 Task: Add the site "www.google.com" to always keep it active.
Action: Mouse moved to (1104, 36)
Screenshot: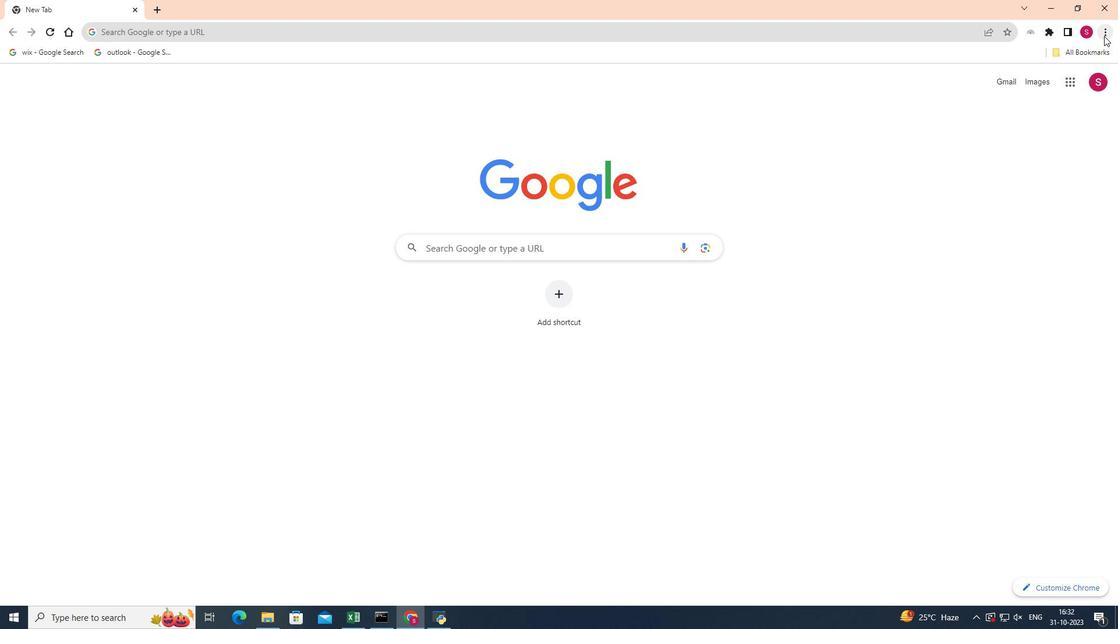 
Action: Mouse pressed left at (1104, 36)
Screenshot: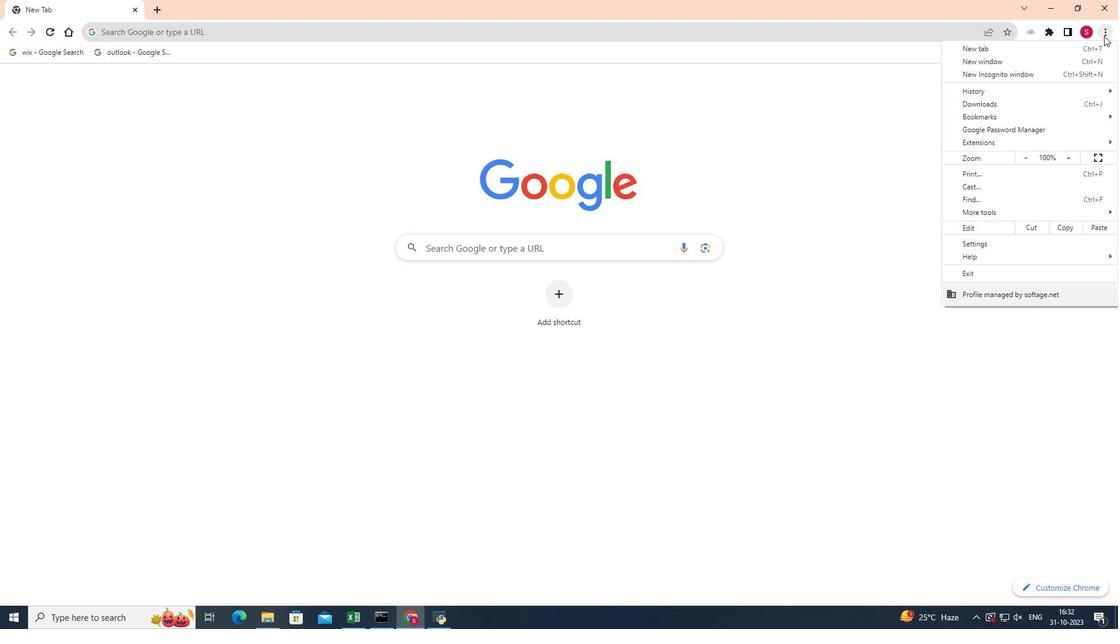
Action: Mouse moved to (995, 213)
Screenshot: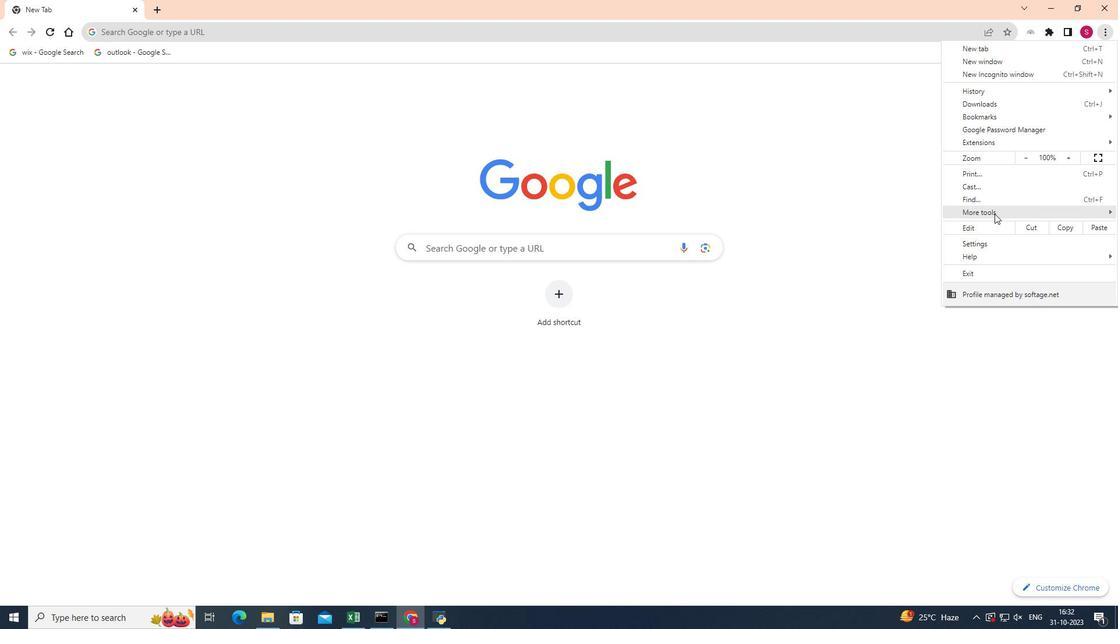 
Action: Mouse pressed left at (995, 213)
Screenshot: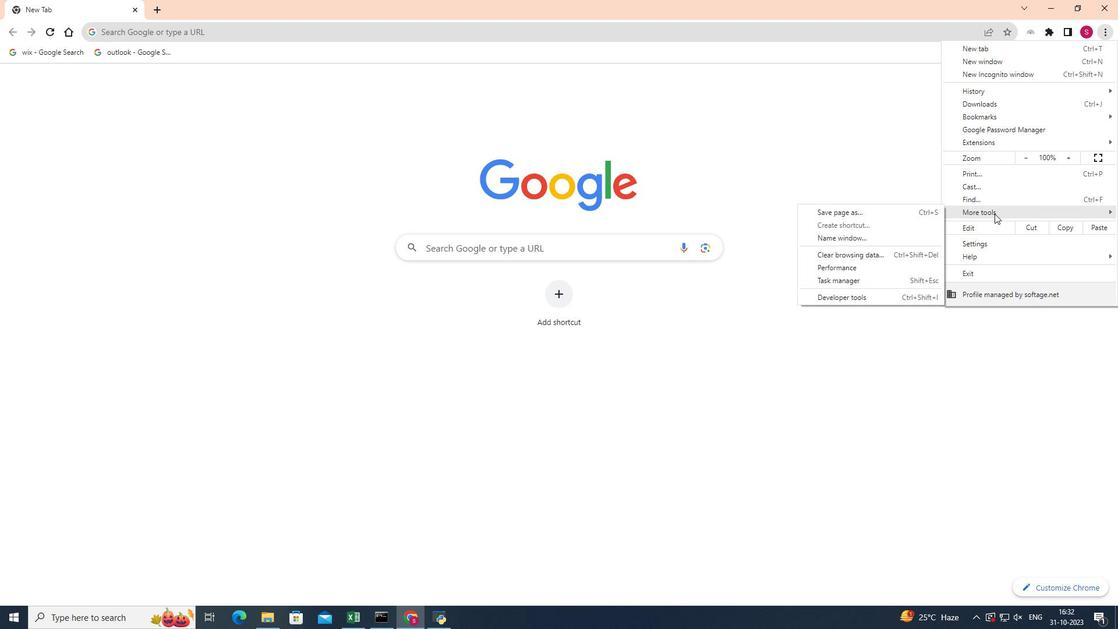 
Action: Mouse moved to (867, 268)
Screenshot: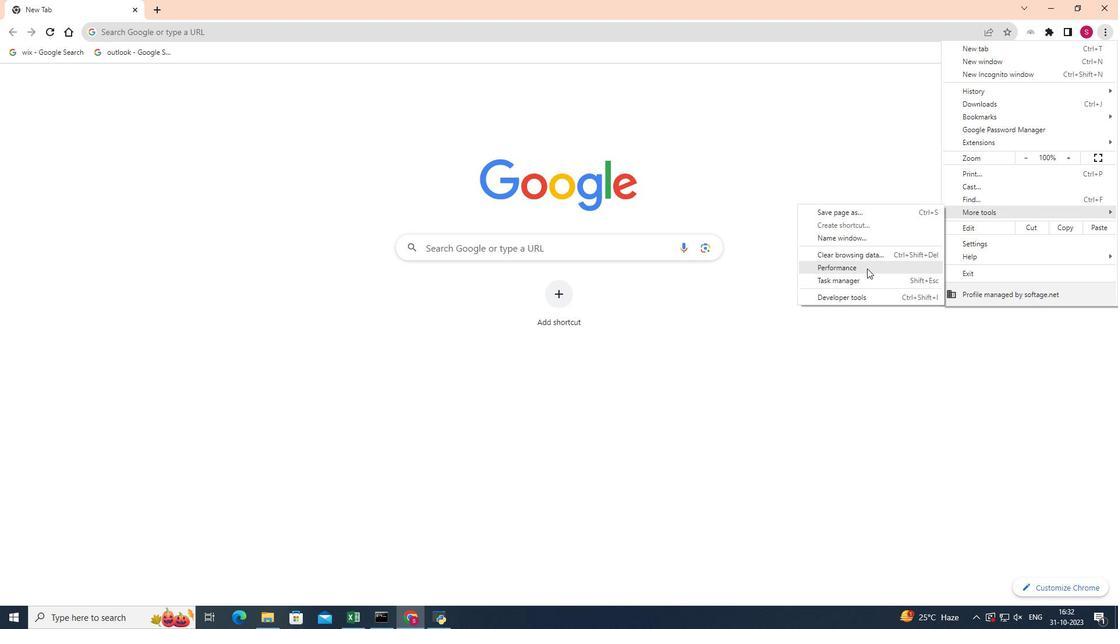 
Action: Mouse pressed left at (867, 268)
Screenshot: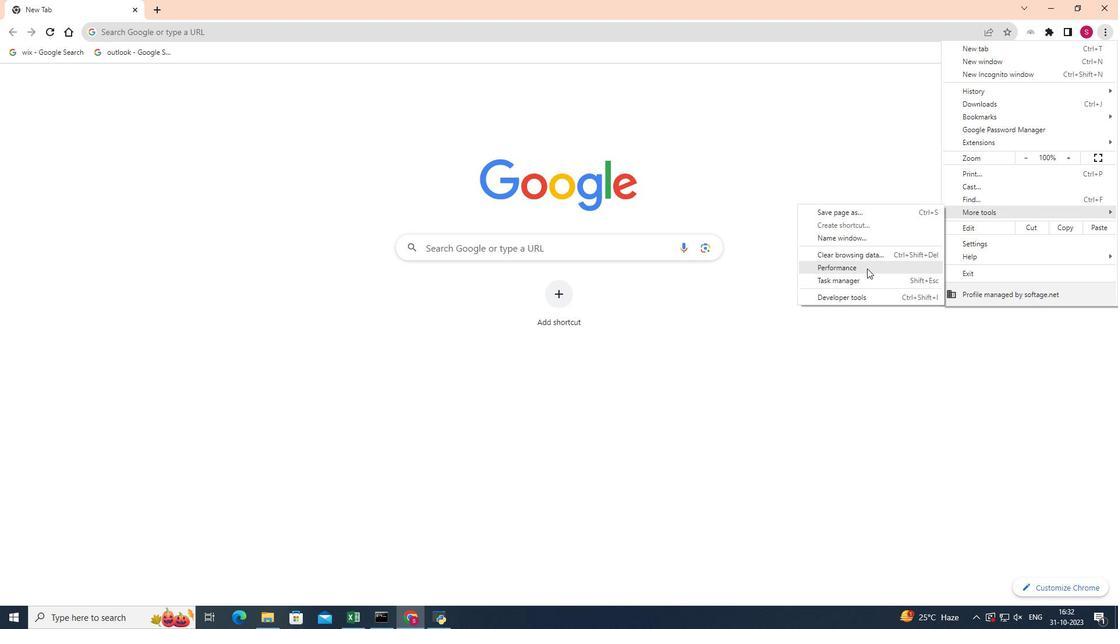 
Action: Mouse moved to (734, 209)
Screenshot: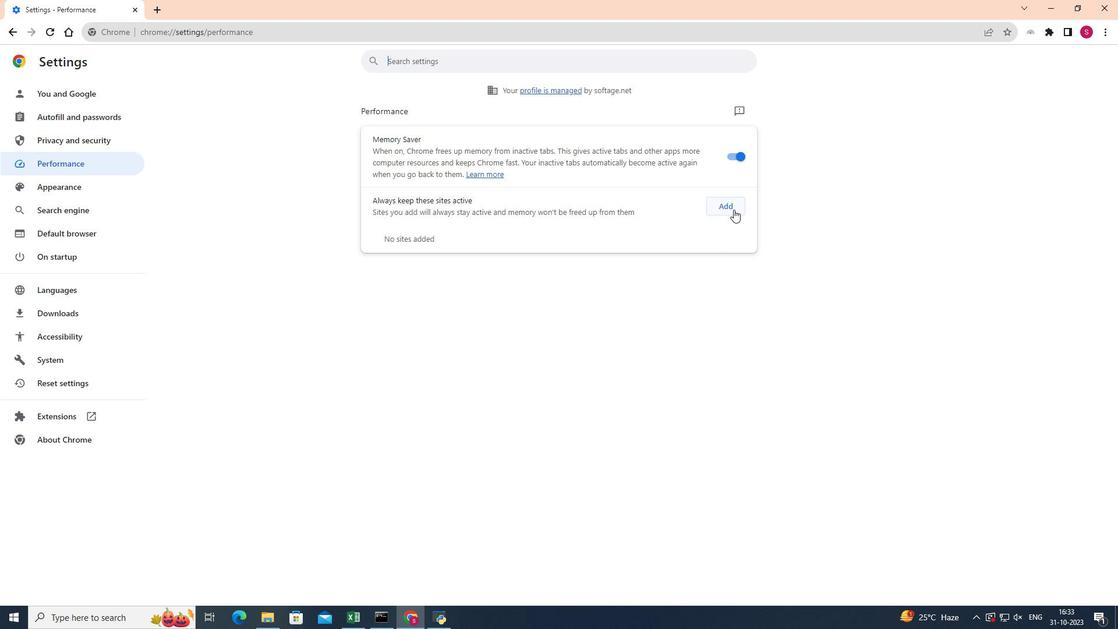 
Action: Mouse pressed left at (734, 209)
Screenshot: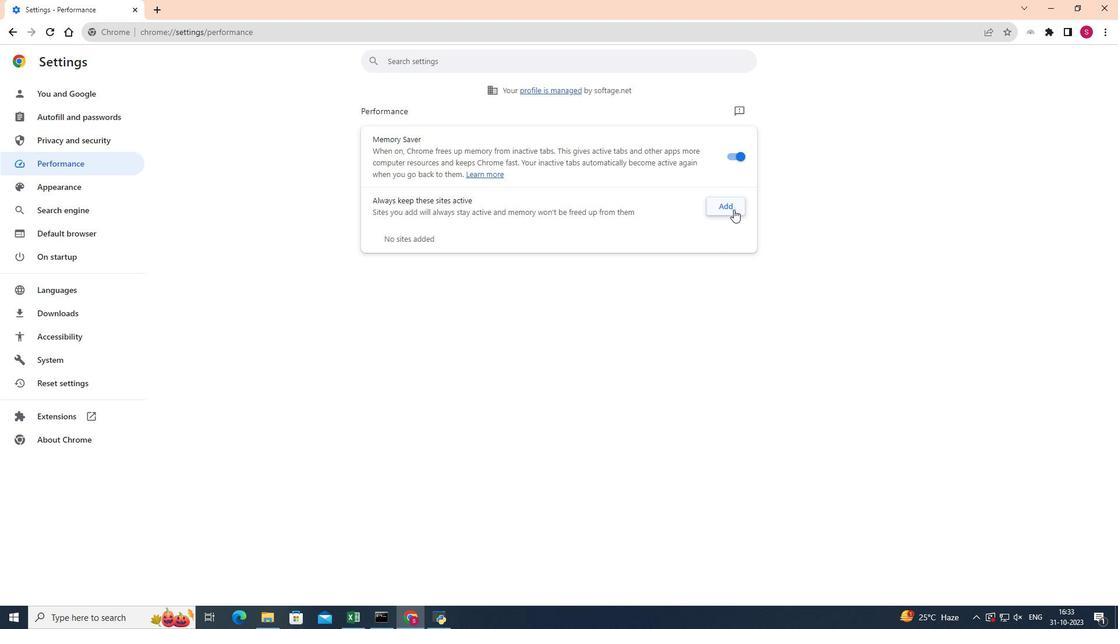 
Action: Mouse moved to (605, 319)
Screenshot: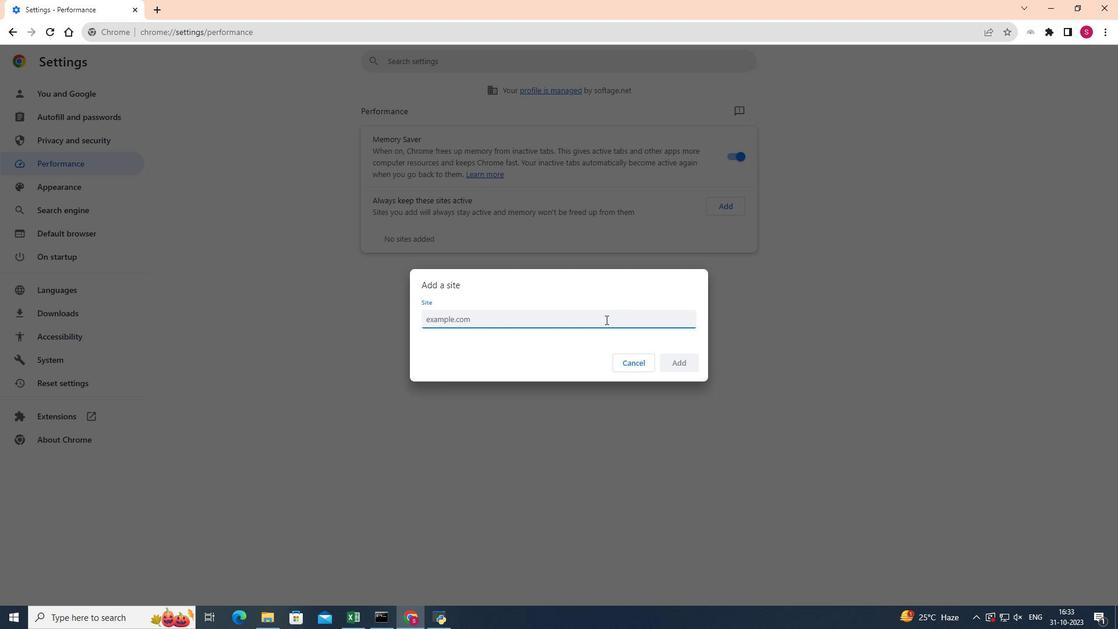 
Action: Mouse pressed left at (605, 319)
Screenshot: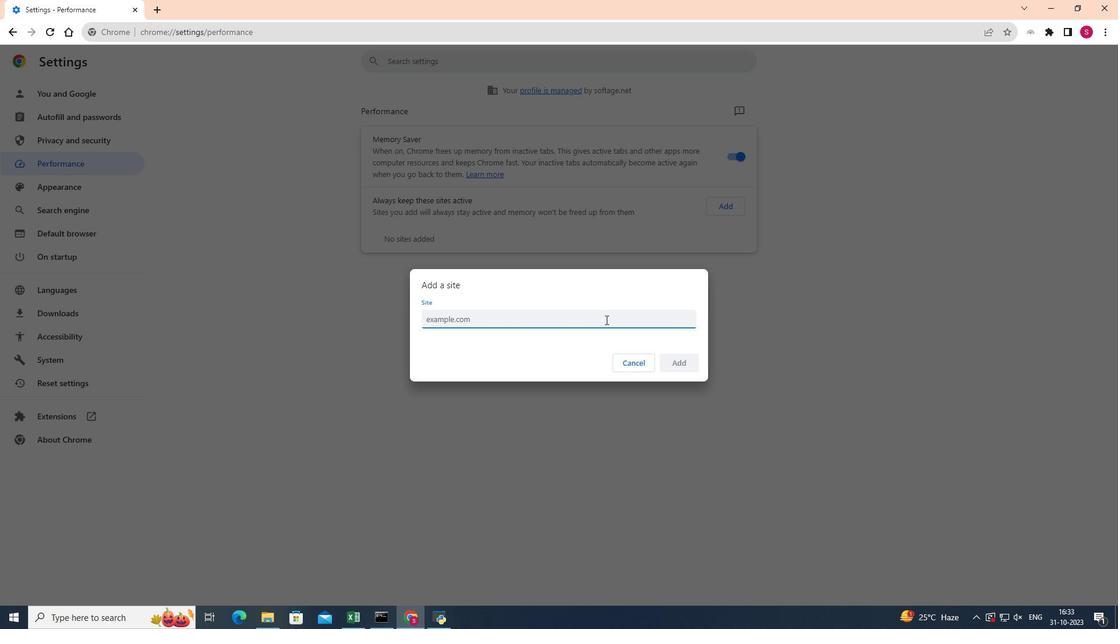 
Action: Key pressed www.google.com
Screenshot: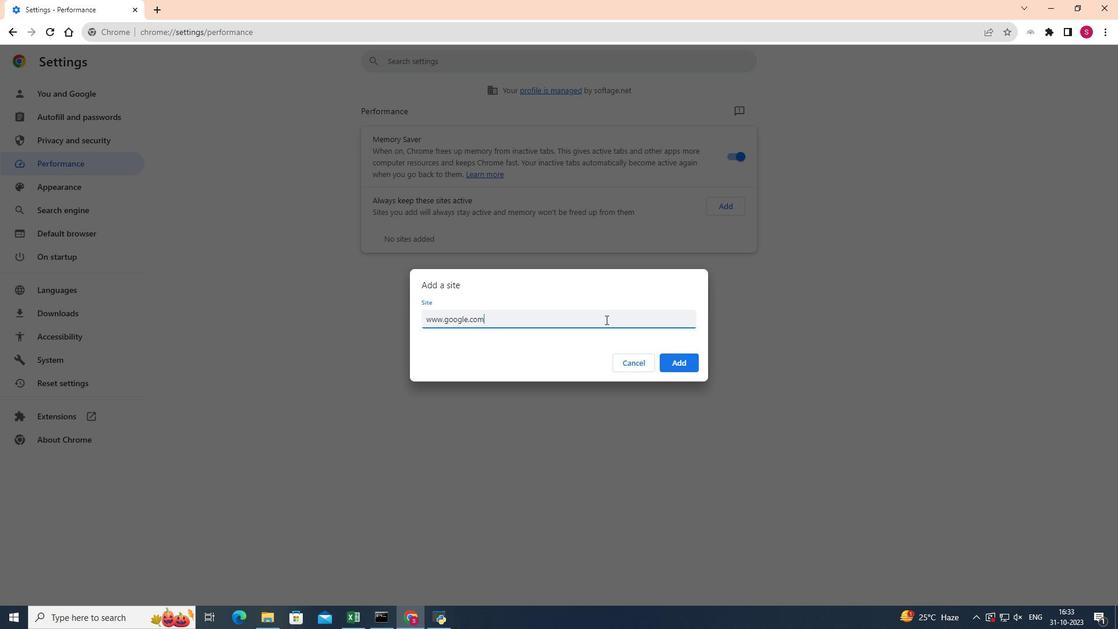 
Action: Mouse moved to (673, 366)
Screenshot: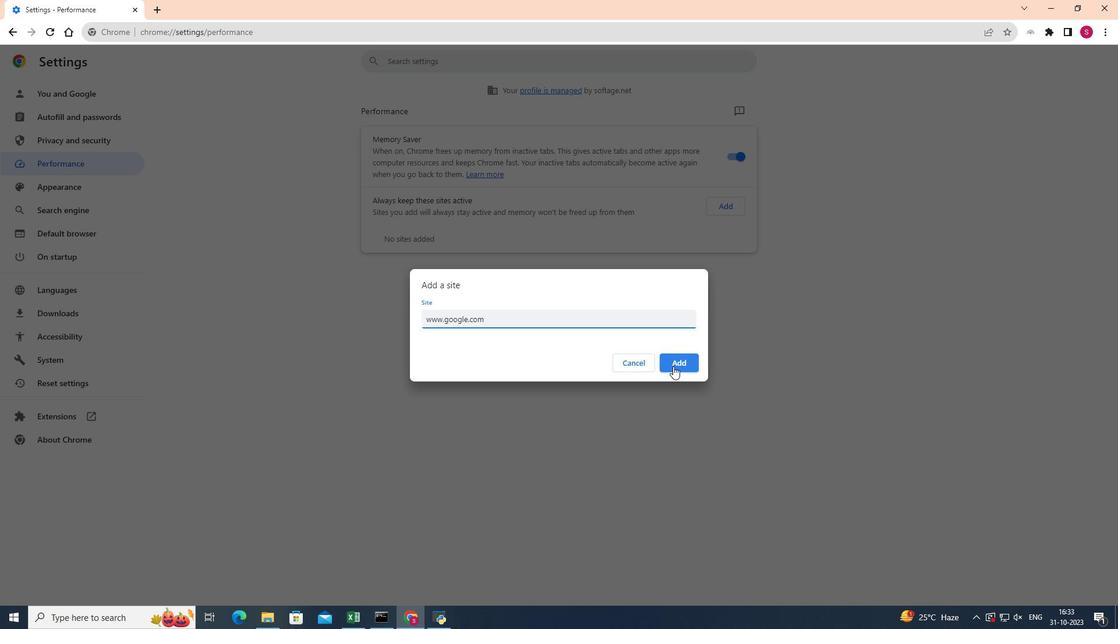 
Action: Mouse pressed left at (673, 366)
Screenshot: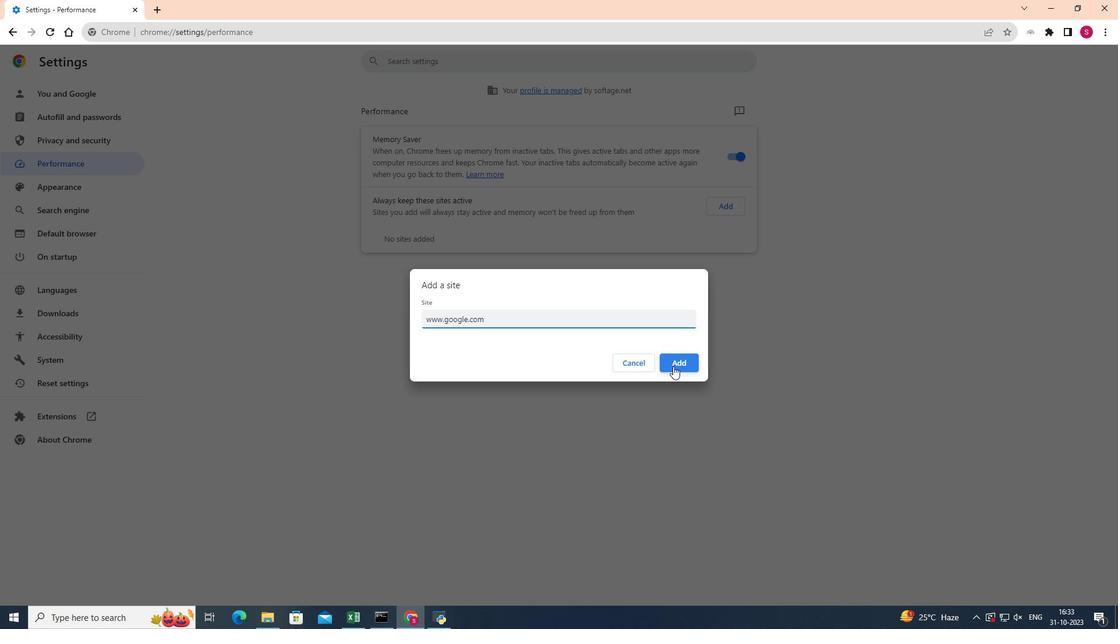 
Action: Mouse moved to (673, 365)
Screenshot: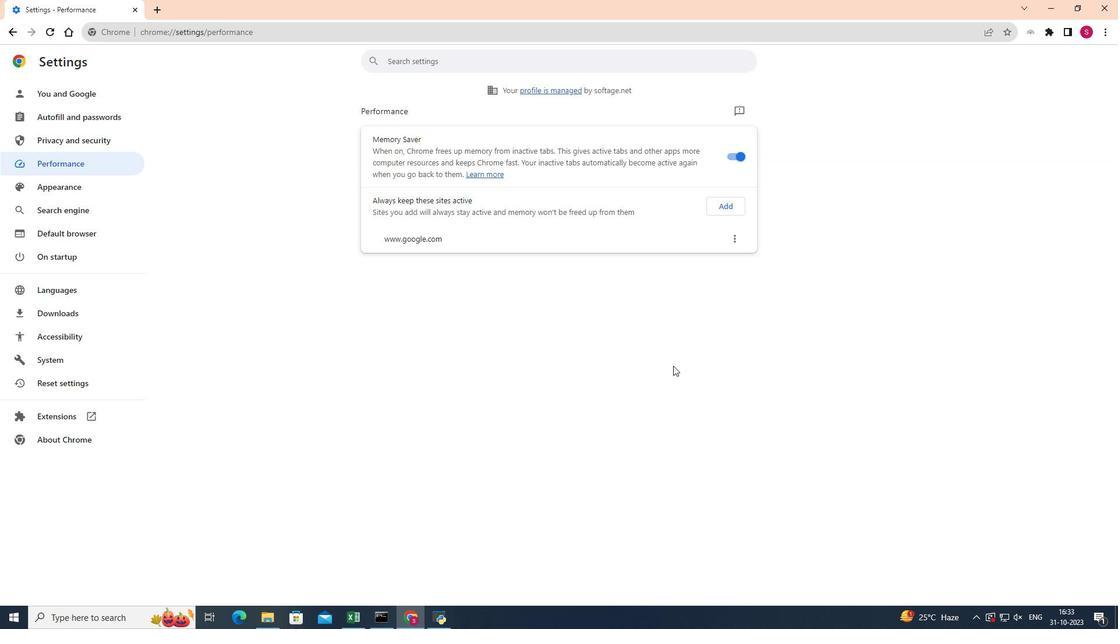 
